 Task: Set Answer 1 of the checkboxes to "Research".
Action: Mouse moved to (200, 316)
Screenshot: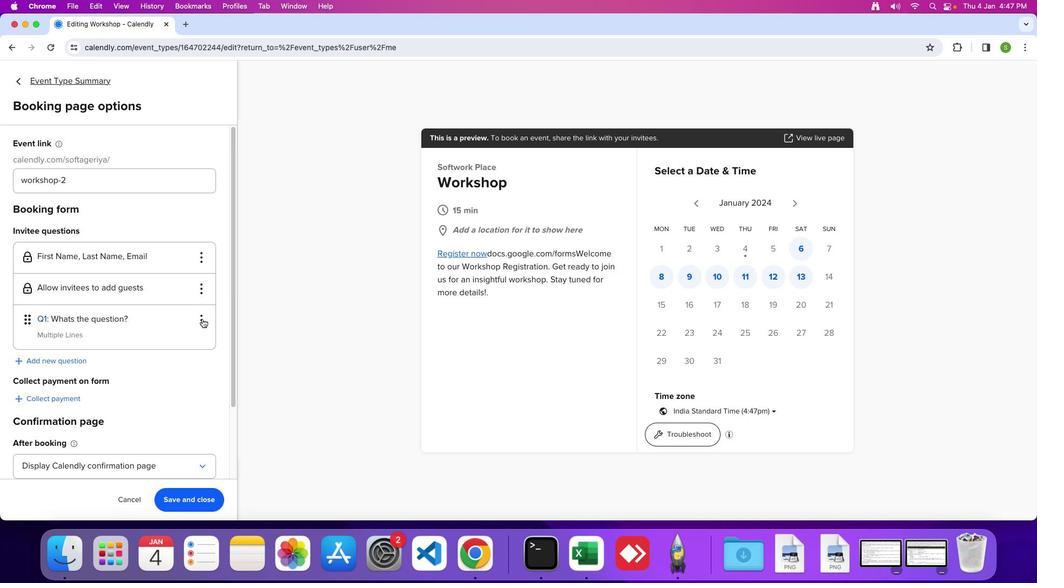 
Action: Mouse pressed left at (200, 316)
Screenshot: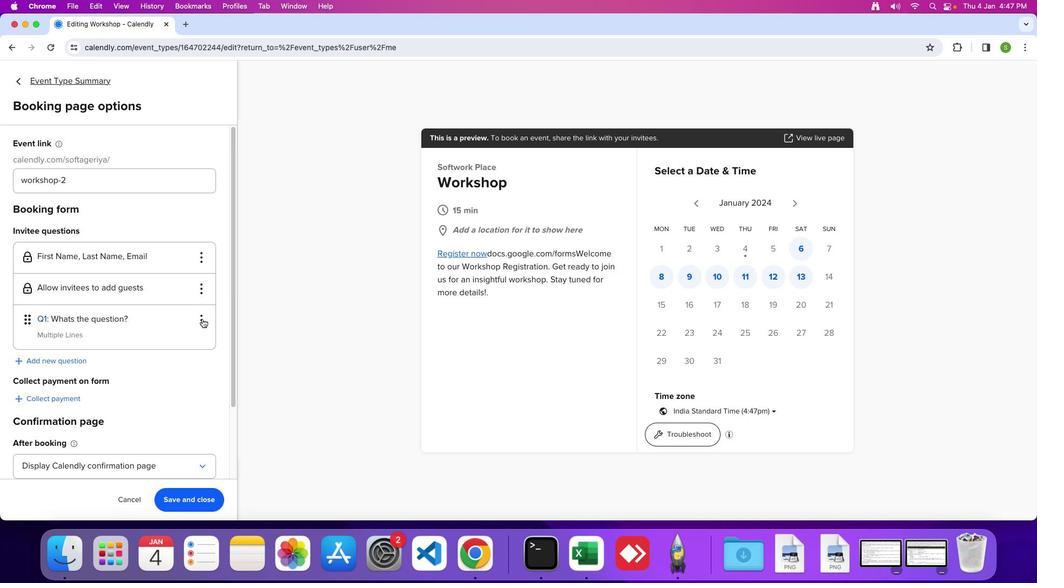 
Action: Mouse moved to (194, 335)
Screenshot: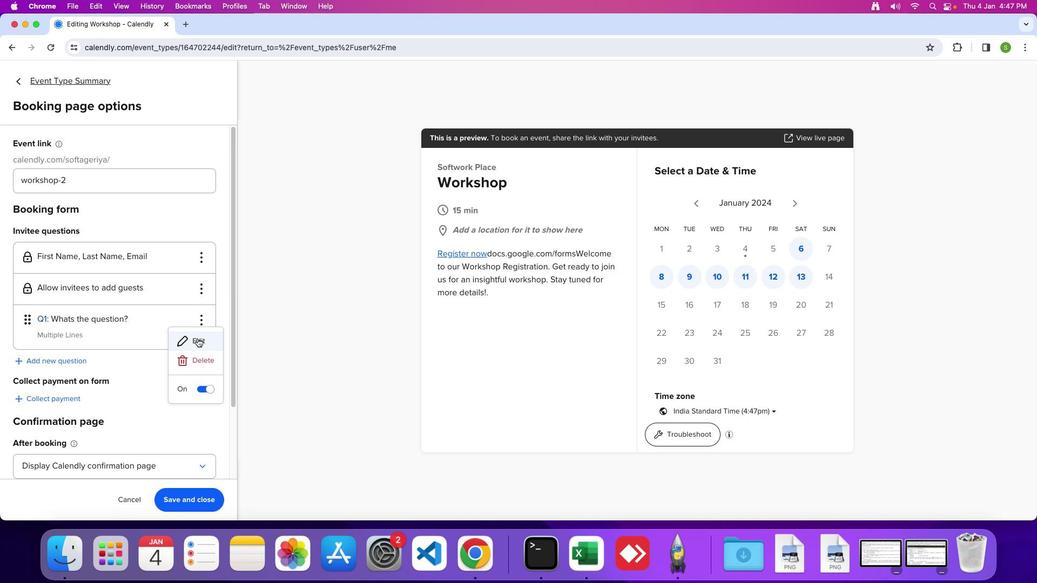 
Action: Mouse pressed left at (194, 335)
Screenshot: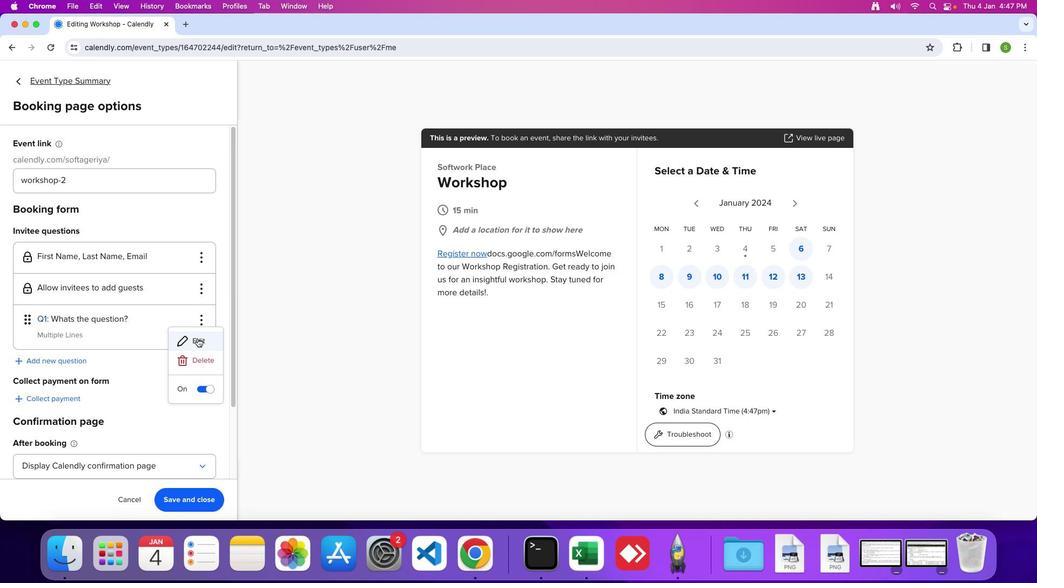 
Action: Mouse moved to (595, 265)
Screenshot: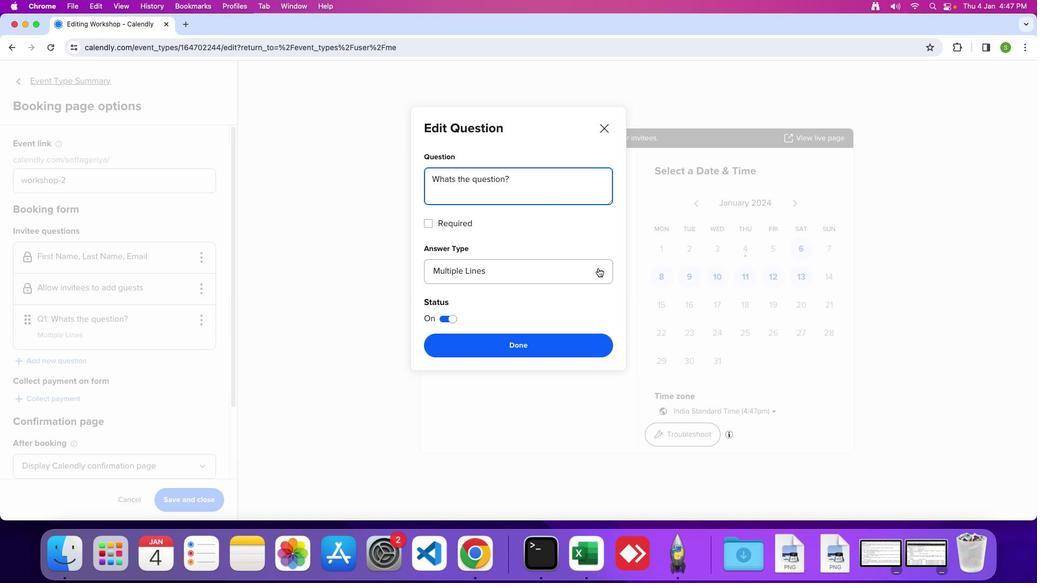 
Action: Mouse pressed left at (595, 265)
Screenshot: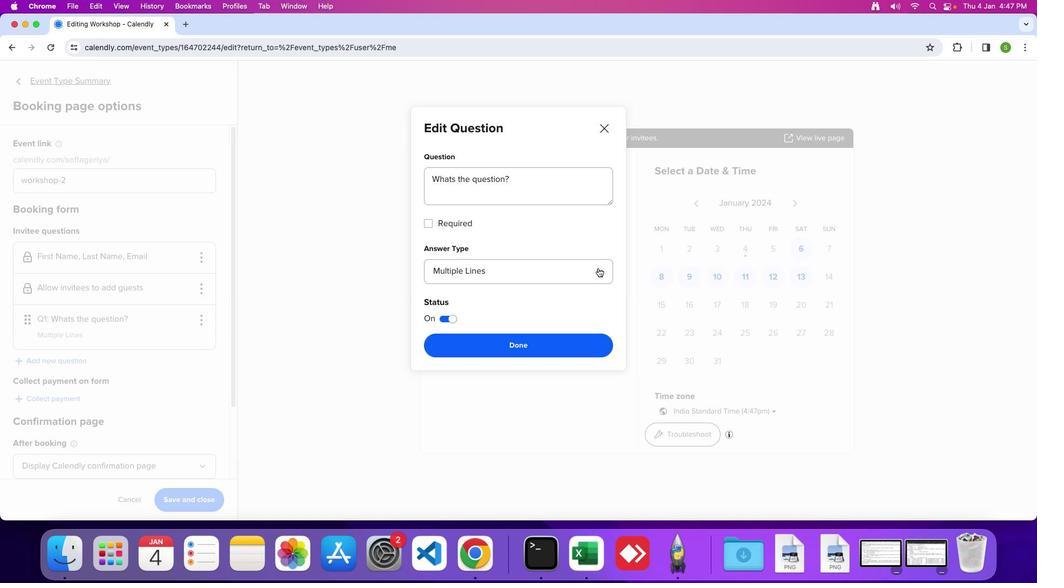 
Action: Mouse moved to (497, 358)
Screenshot: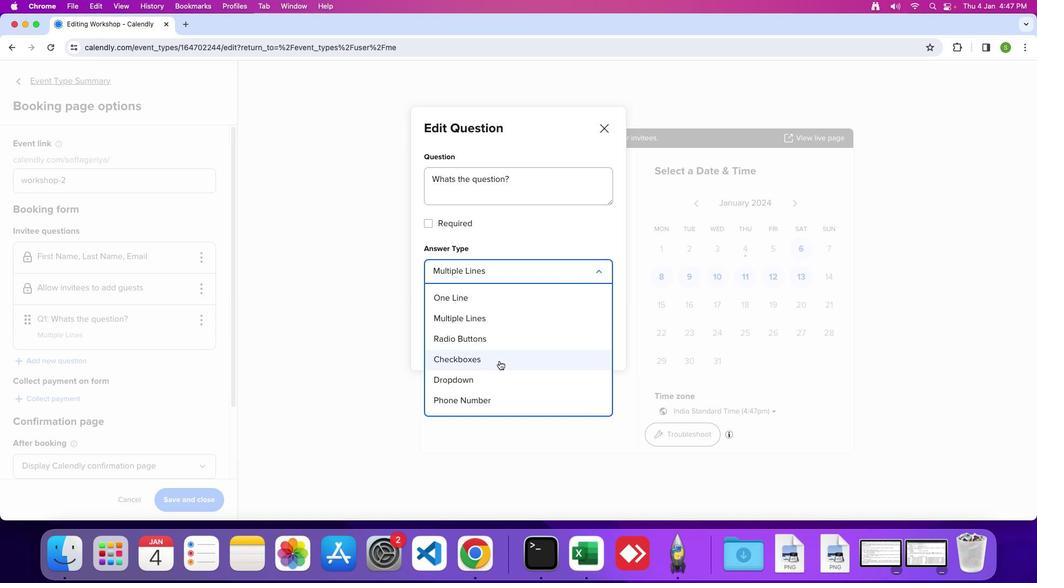 
Action: Mouse pressed left at (497, 358)
Screenshot: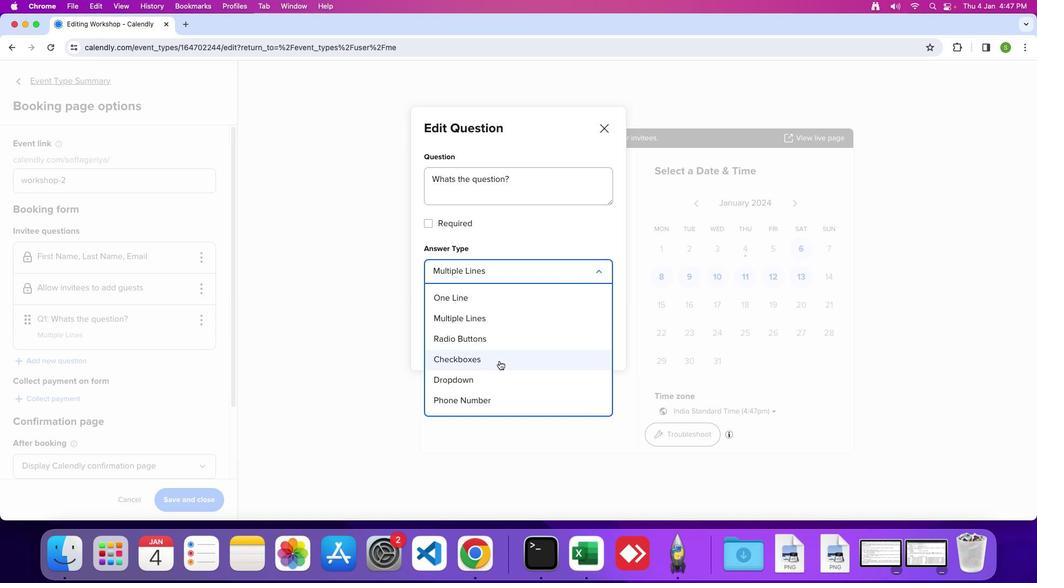 
Action: Mouse moved to (510, 301)
Screenshot: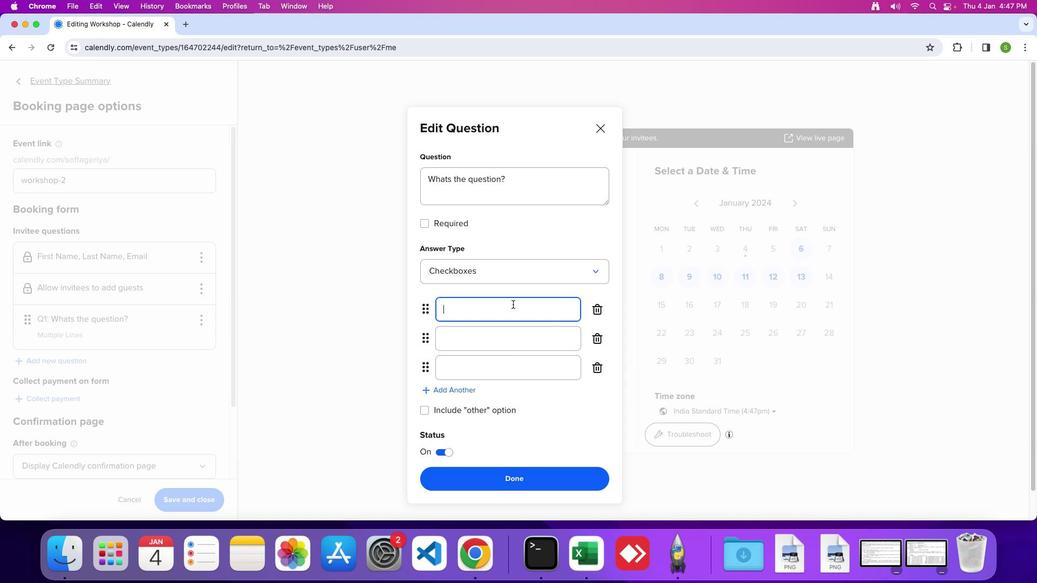 
Action: Mouse pressed left at (510, 301)
Screenshot: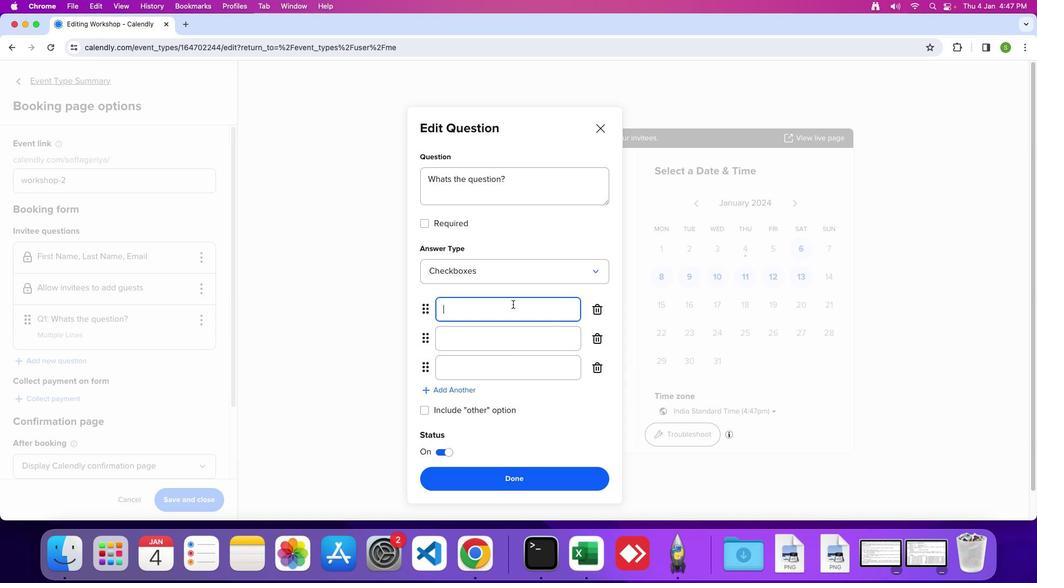 
Action: Mouse moved to (509, 300)
Screenshot: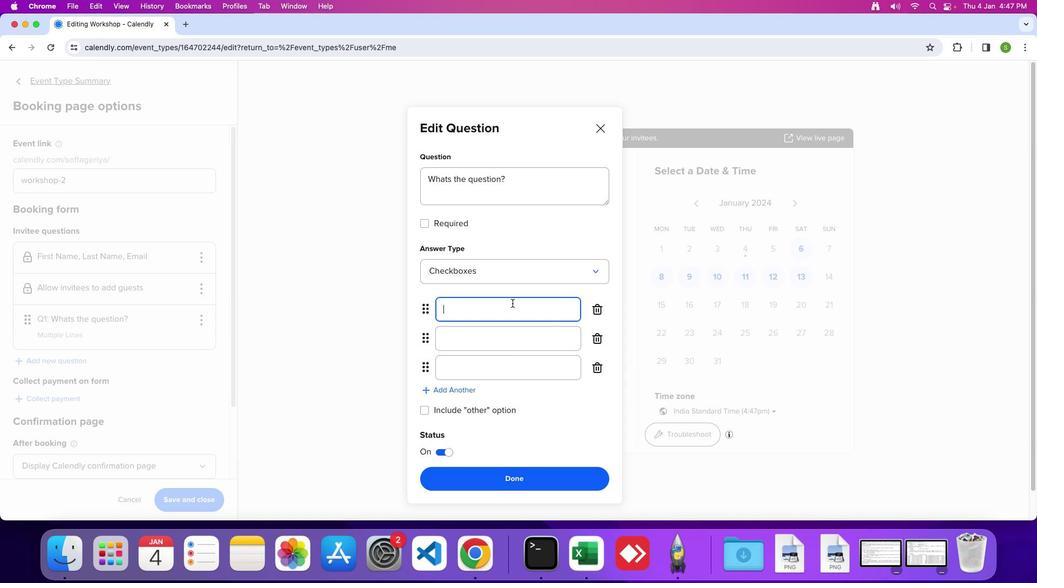 
Action: Key pressed 'R'Key.caps_lock'e''s''e''a''r''c''h'
Screenshot: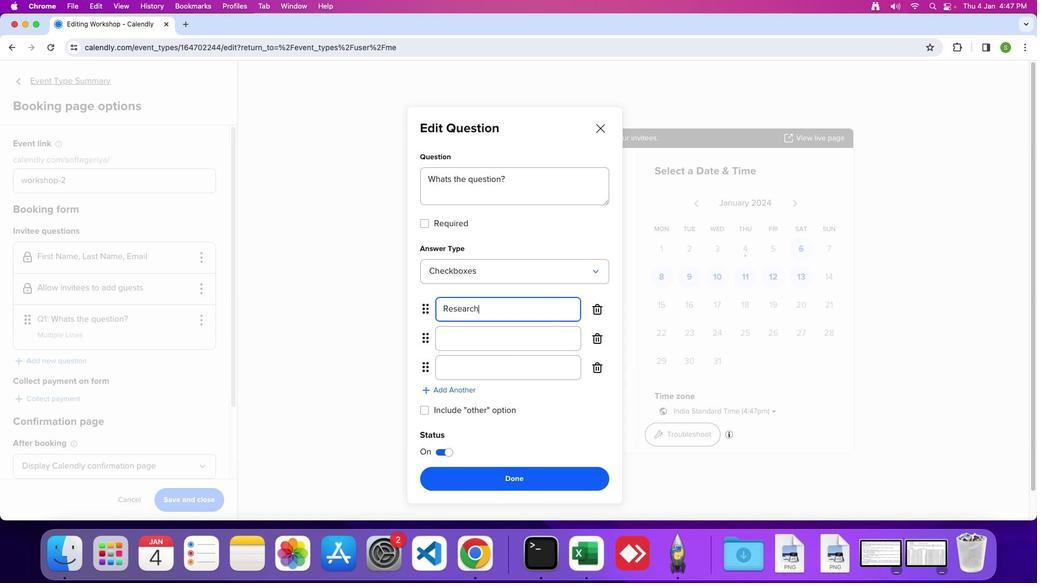 
Action: Mouse moved to (597, 338)
Screenshot: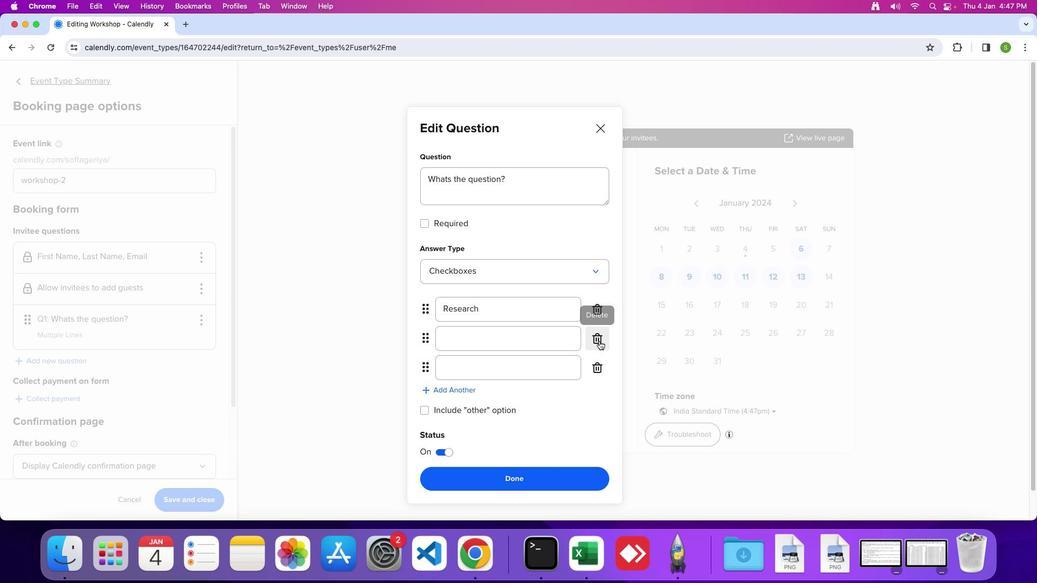 
Action: Mouse pressed left at (597, 338)
Screenshot: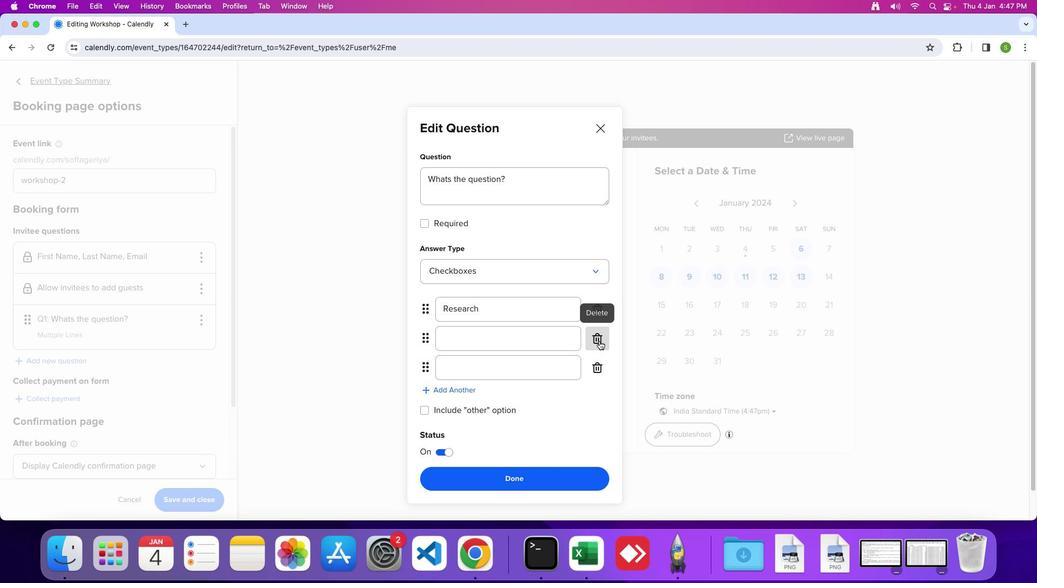 
Action: Mouse pressed left at (597, 338)
Screenshot: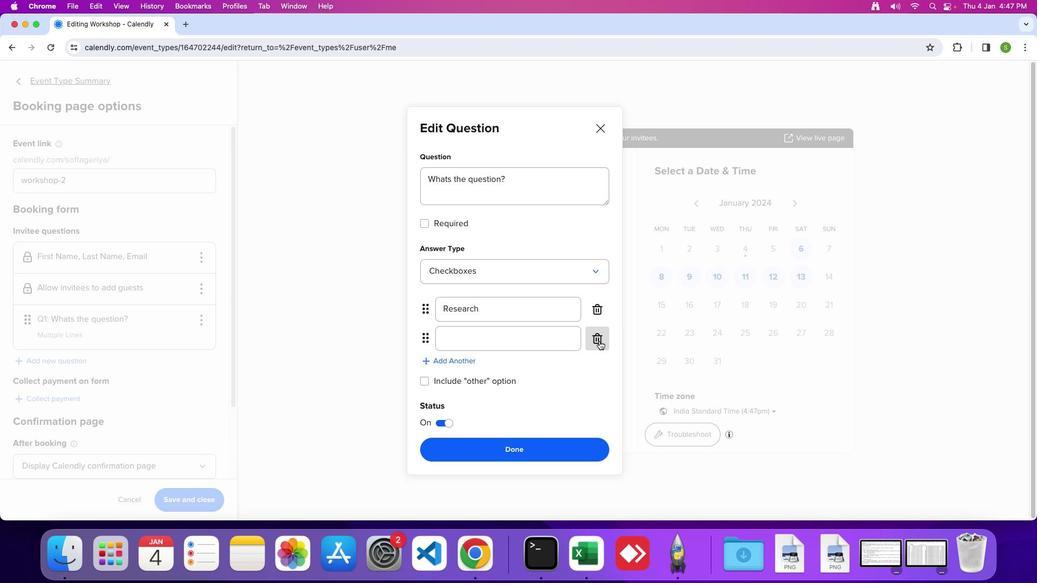 
Action: Mouse moved to (532, 420)
Screenshot: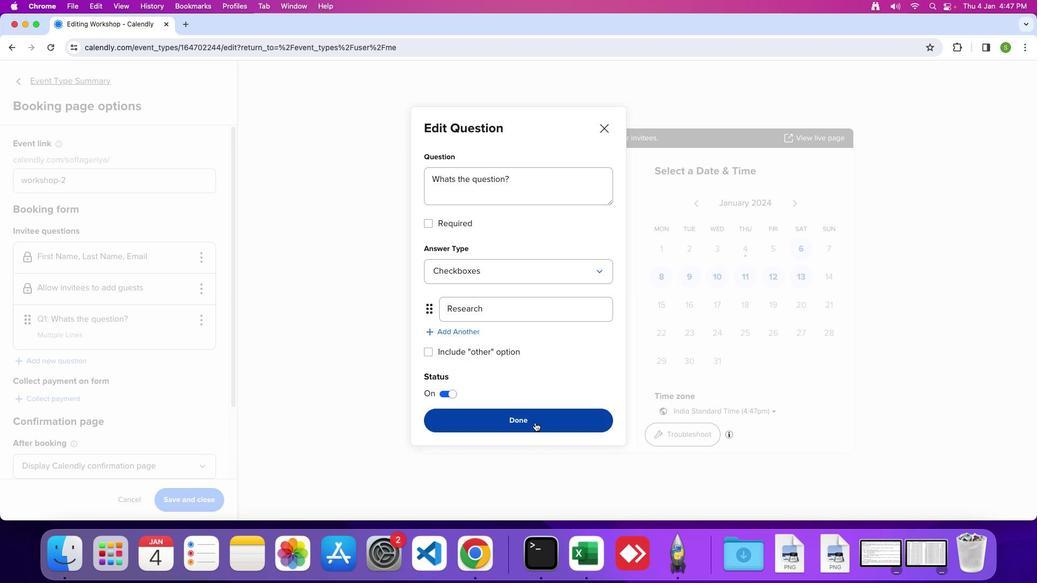 
Action: Mouse pressed left at (532, 420)
Screenshot: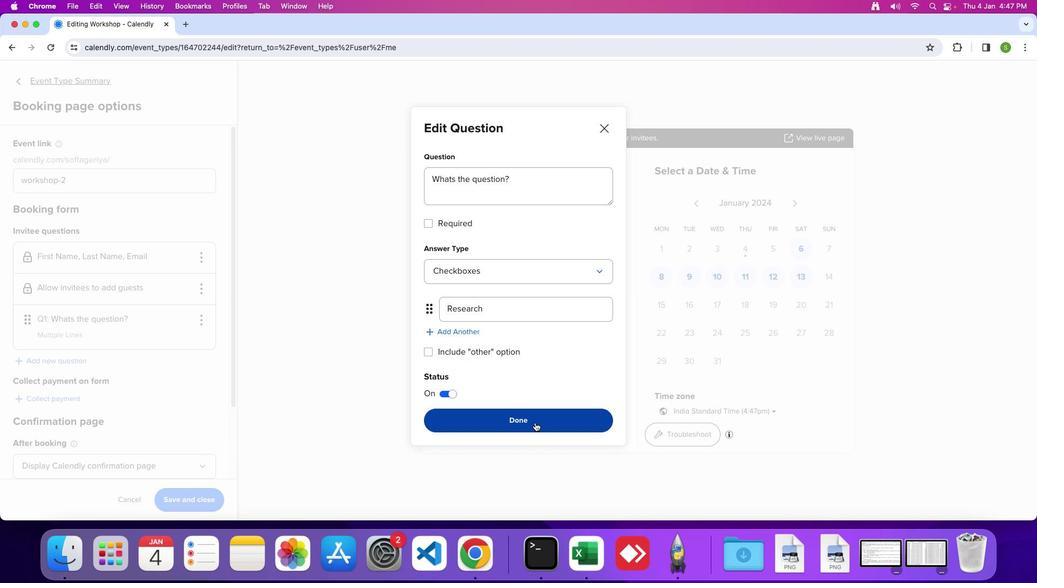 
Action: Mouse moved to (531, 417)
Screenshot: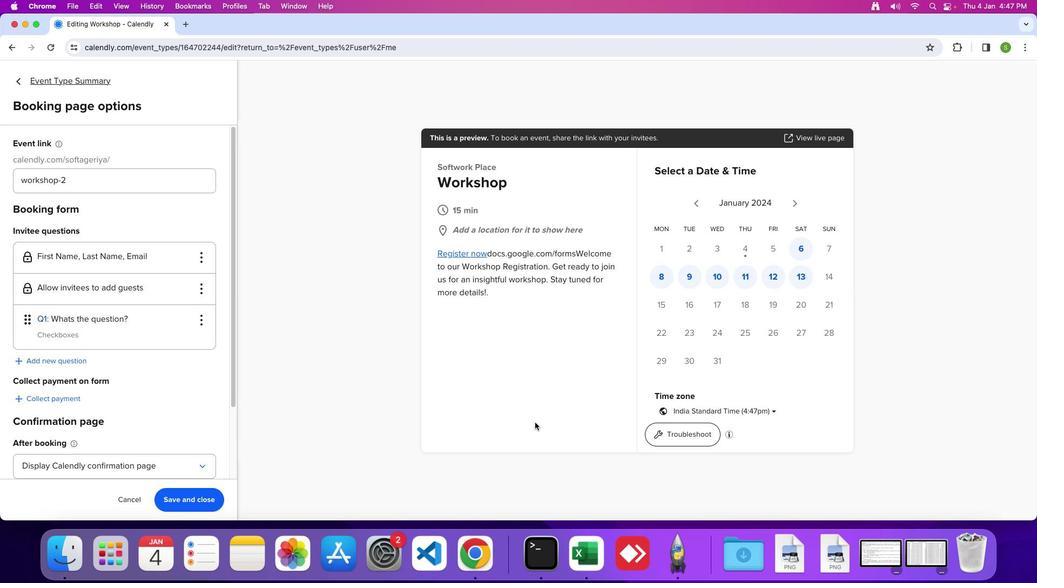 
